 Task: Select the current location as Olympic National Park, Washington, United States . Now zoom - , and verify the location . Hide zoom slider
Action: Mouse moved to (333, 535)
Screenshot: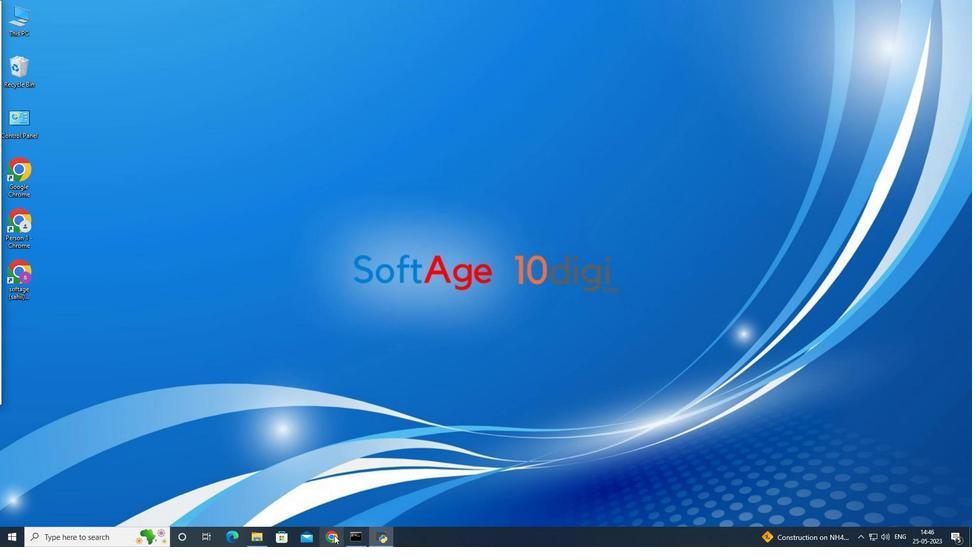 
Action: Mouse pressed left at (333, 535)
Screenshot: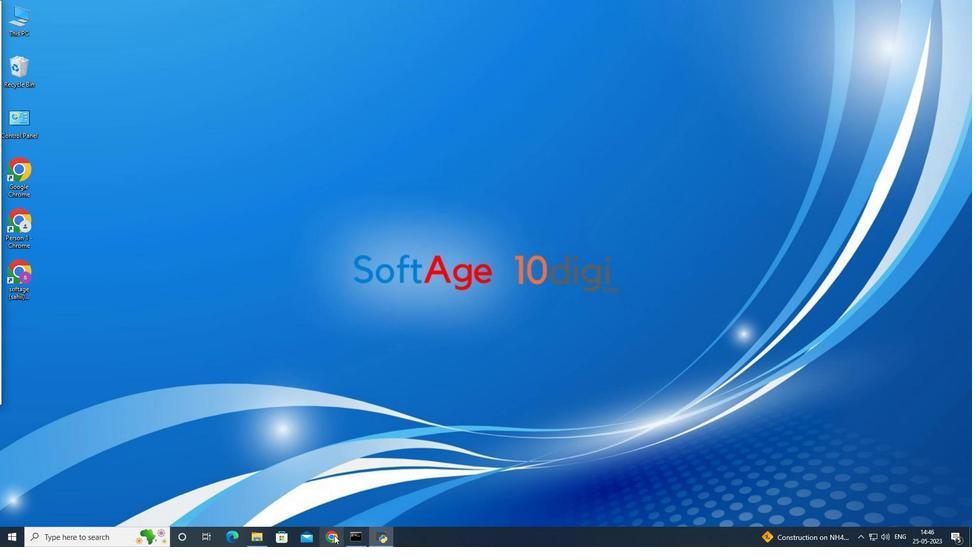 
Action: Mouse moved to (929, 53)
Screenshot: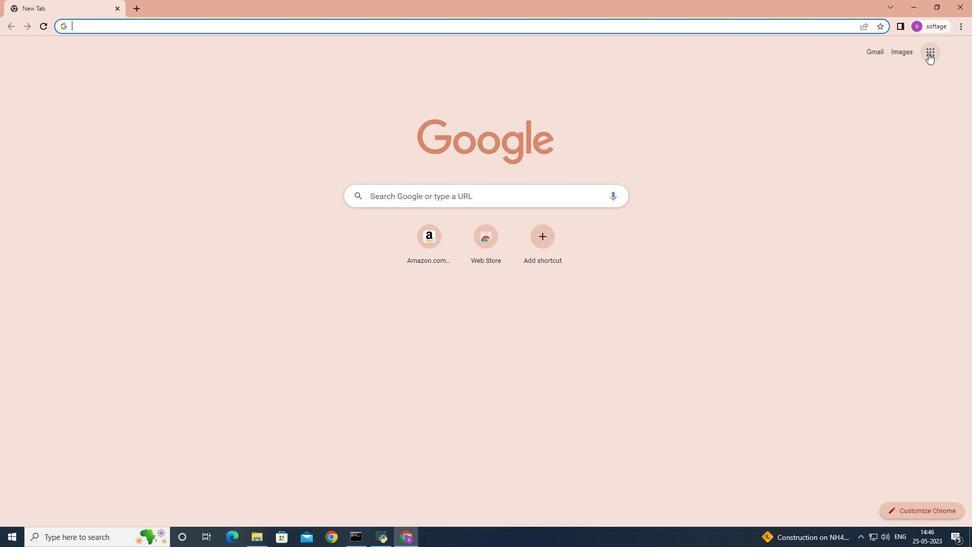 
Action: Mouse pressed left at (929, 53)
Screenshot: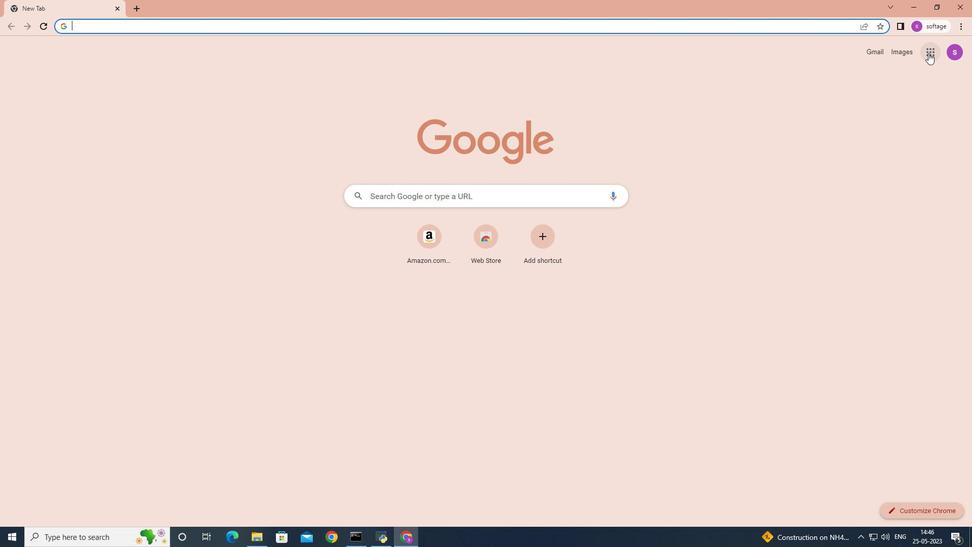 
Action: Mouse moved to (913, 168)
Screenshot: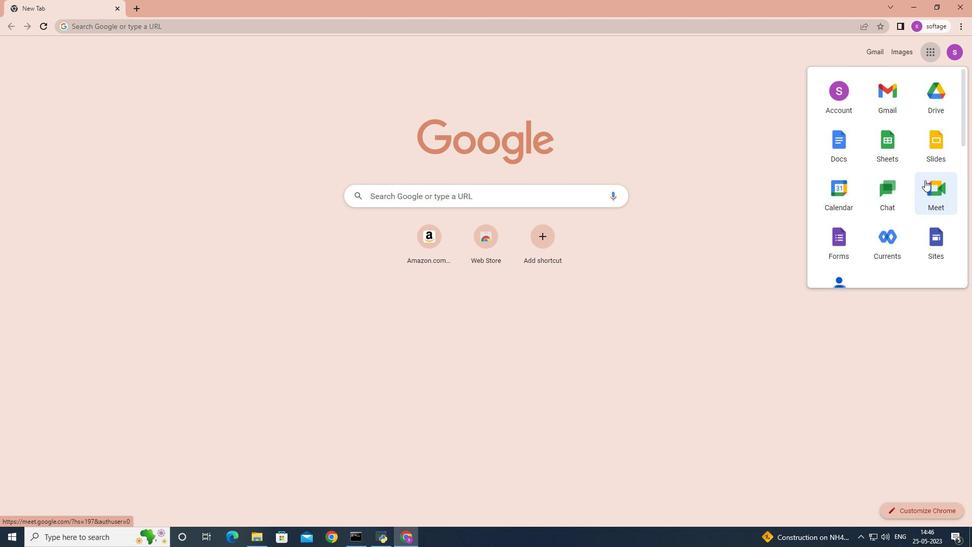 
Action: Mouse scrolled (924, 179) with delta (0, 0)
Screenshot: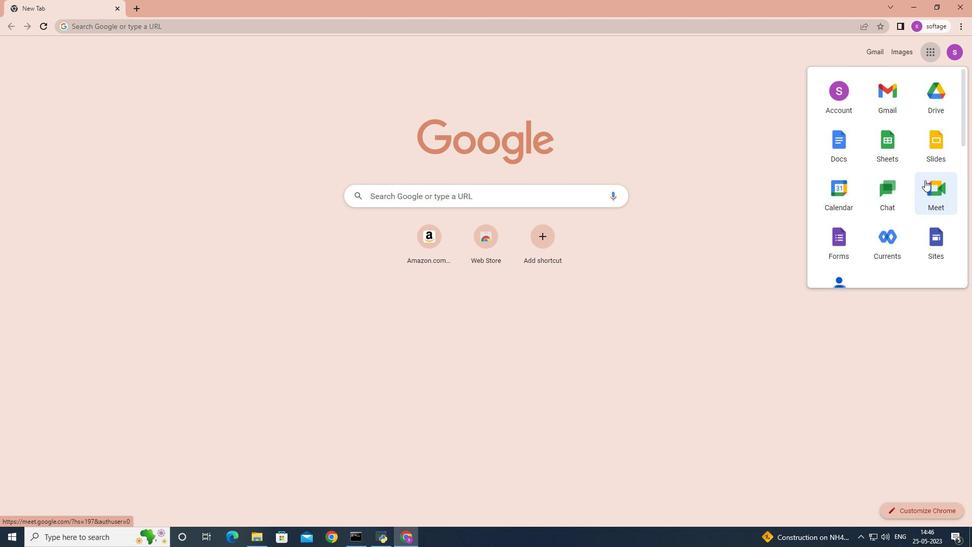
Action: Mouse scrolled (920, 175) with delta (0, 0)
Screenshot: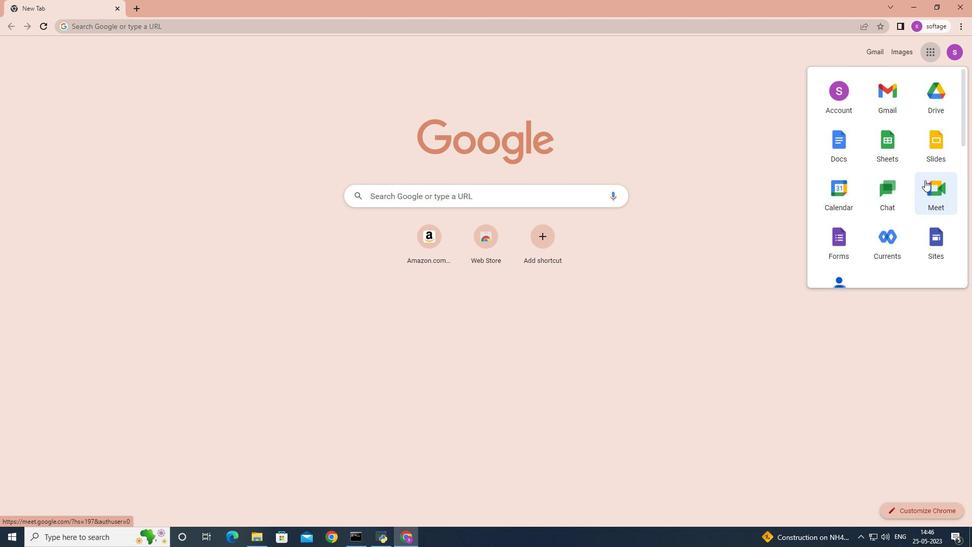 
Action: Mouse moved to (938, 239)
Screenshot: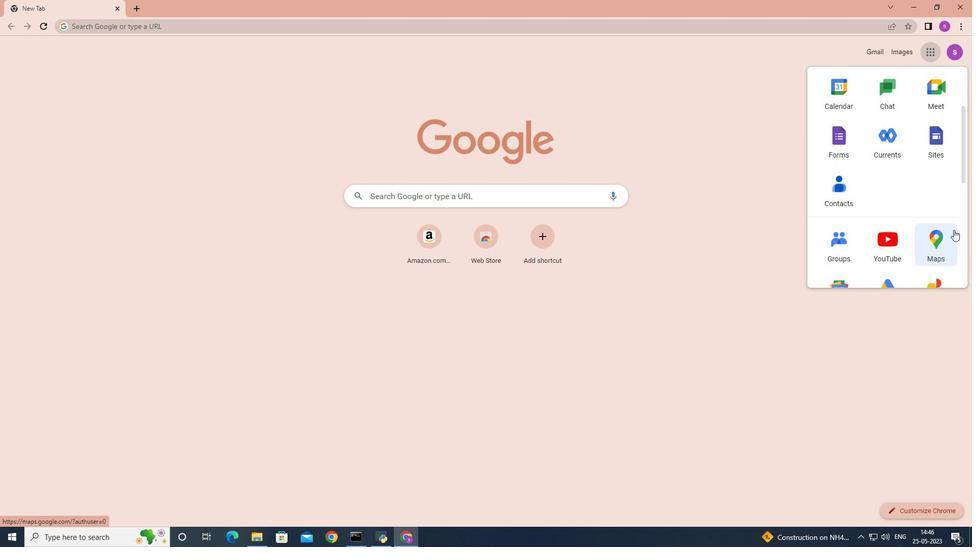 
Action: Mouse pressed left at (938, 239)
Screenshot: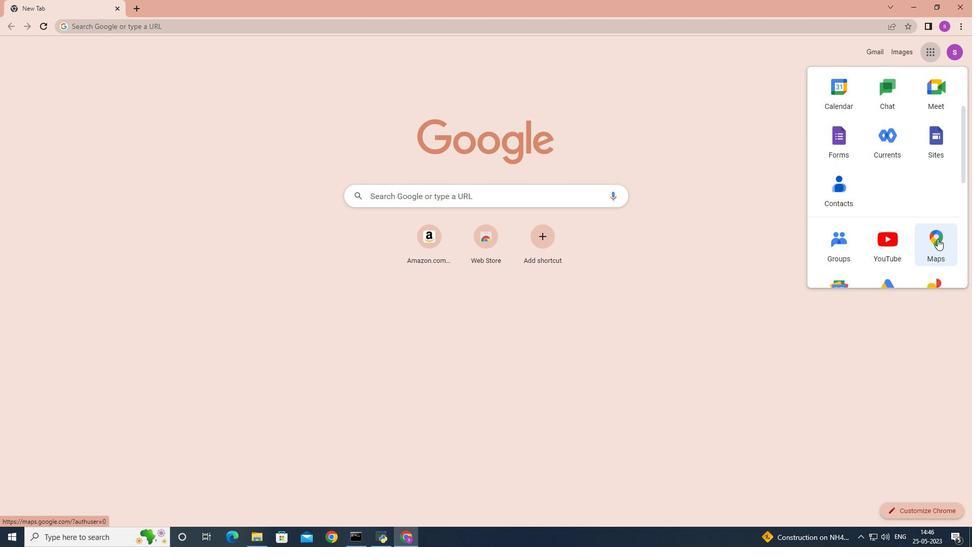 
Action: Mouse moved to (195, 50)
Screenshot: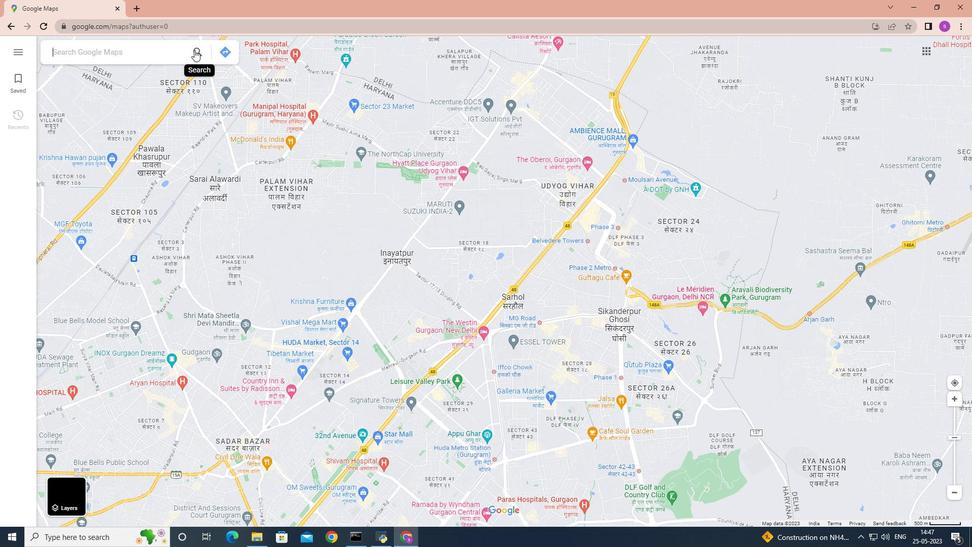 
Action: Mouse pressed left at (195, 50)
Screenshot: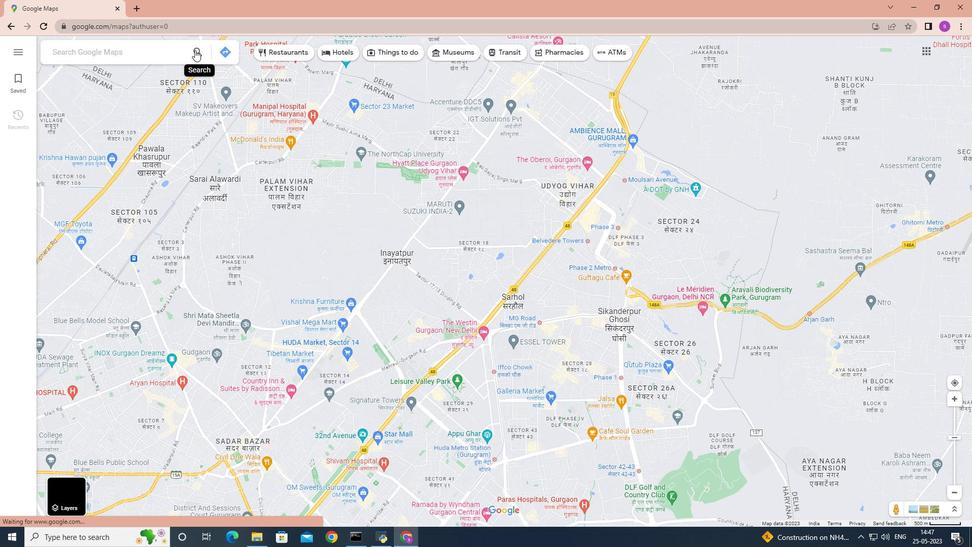 
Action: Key pressed <Key.shift>Olympic<Key.space><Key.shift>National<Key.space><Key.shift>Park<Key.space>,<Key.space><Key.shift>Washinghon,<Key.space><Key.shift>United<Key.space><Key.shift>States<Key.space>.
Screenshot: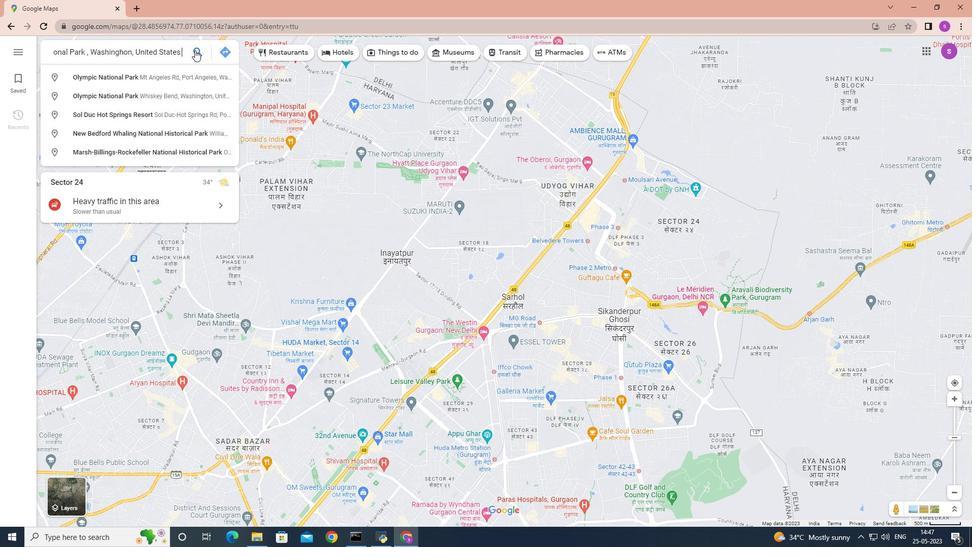 
Action: Mouse pressed left at (195, 50)
Screenshot: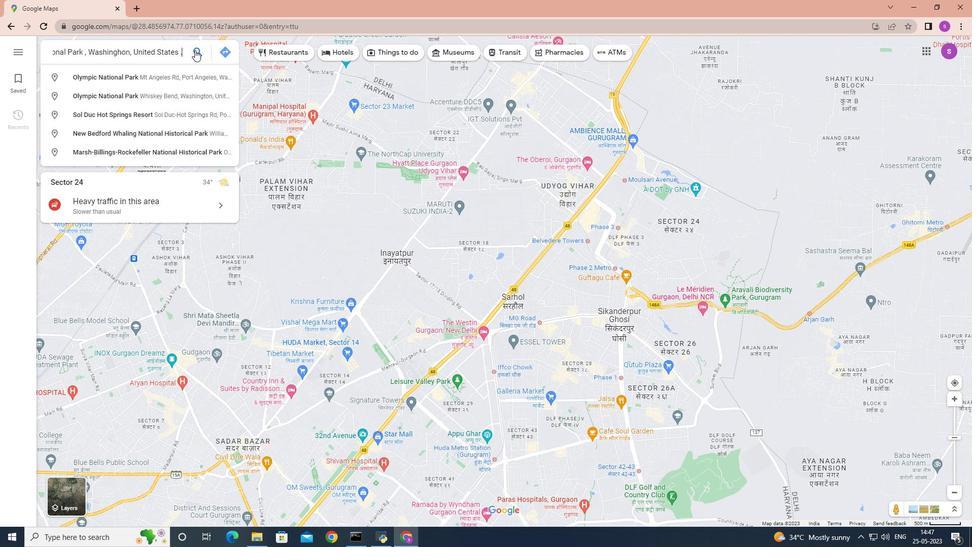 
Action: Mouse moved to (592, 278)
Screenshot: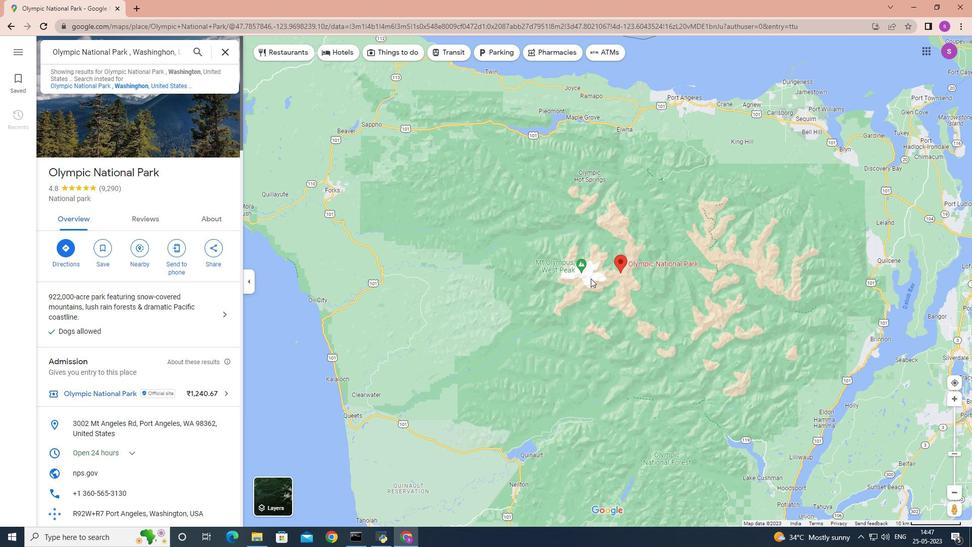 
Action: Mouse scrolled (592, 279) with delta (0, 0)
Screenshot: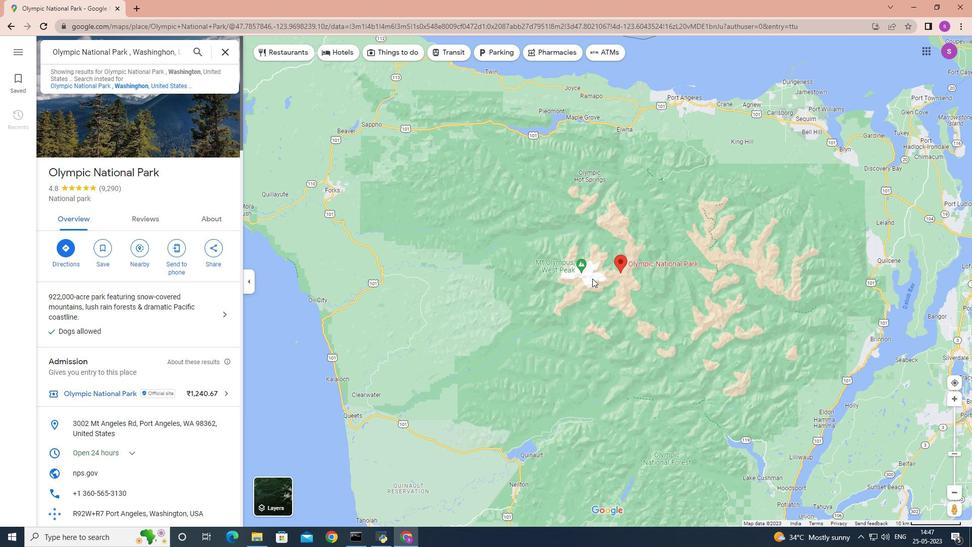 
Action: Mouse moved to (627, 269)
Screenshot: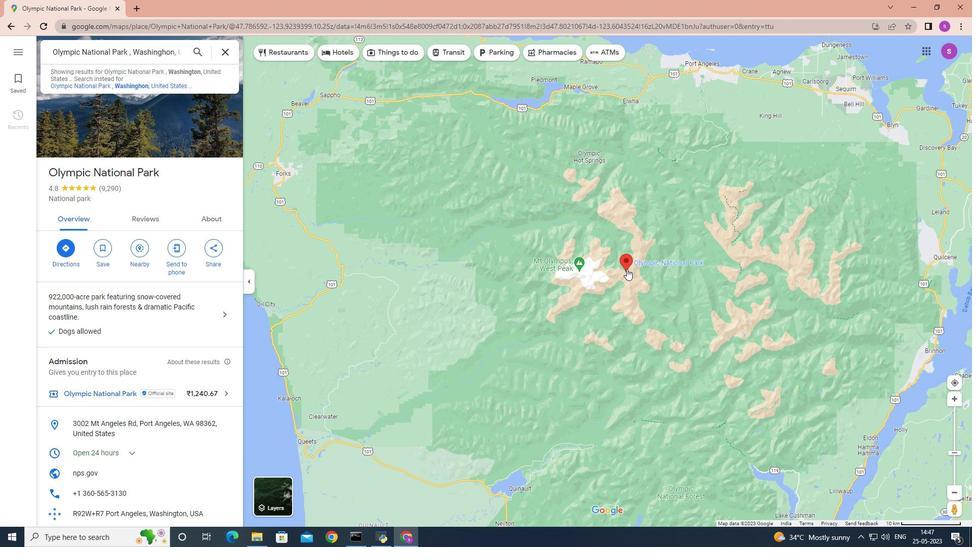 
Action: Mouse pressed left at (627, 269)
Screenshot: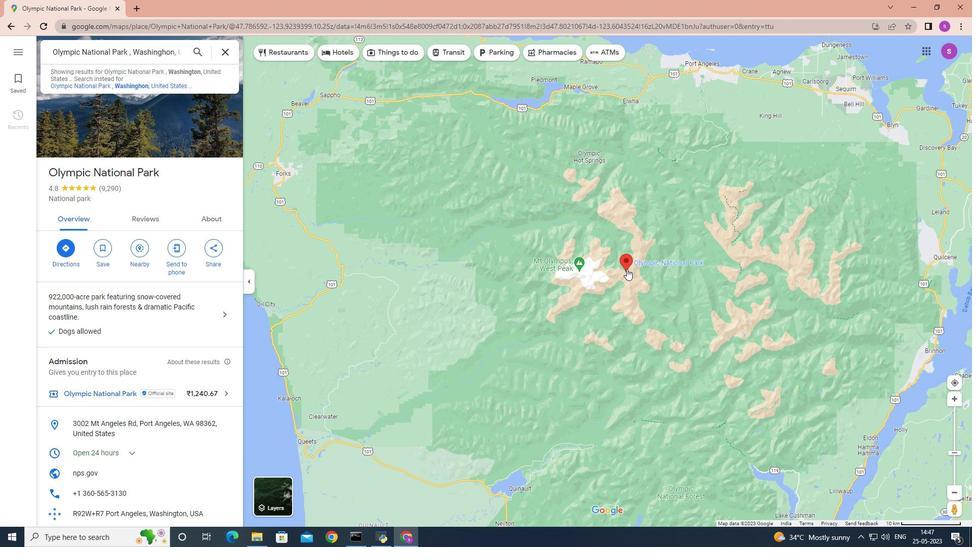 
Action: Mouse moved to (597, 231)
Screenshot: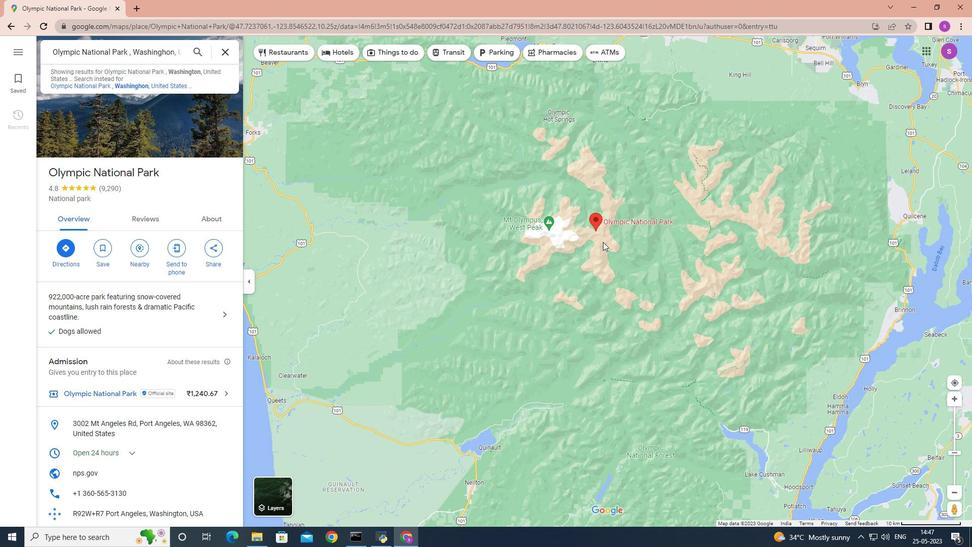 
Action: Mouse pressed left at (597, 231)
Screenshot: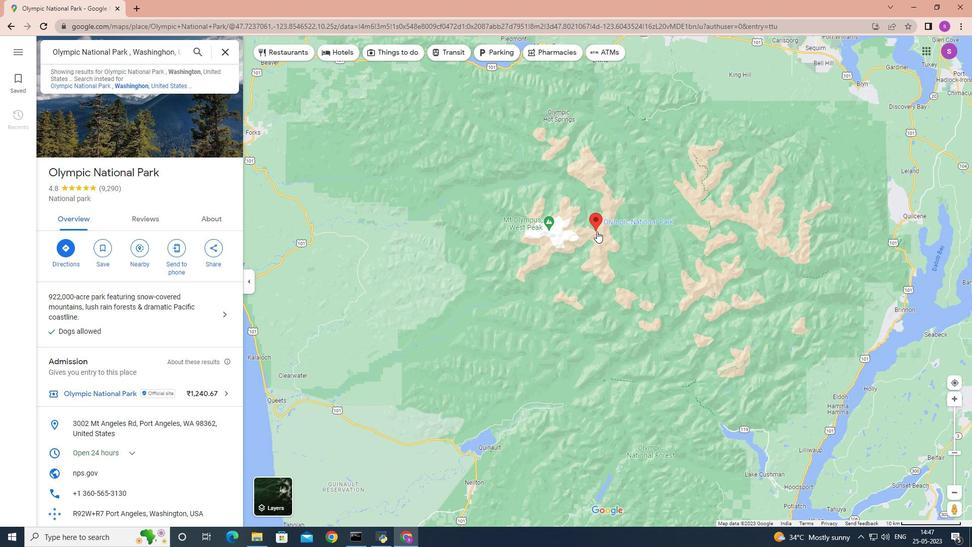 
Action: Mouse moved to (569, 260)
Screenshot: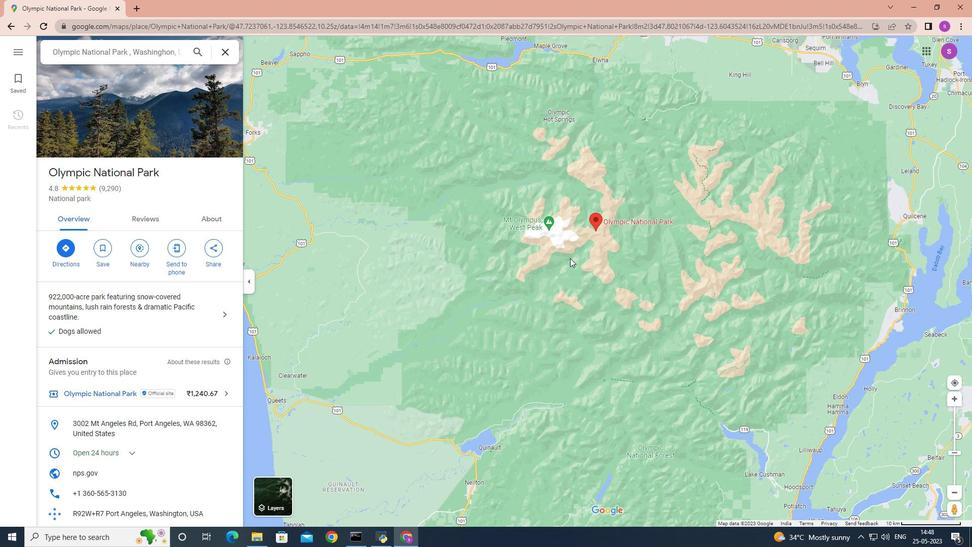 
Action: Mouse scrolled (569, 261) with delta (0, 0)
Screenshot: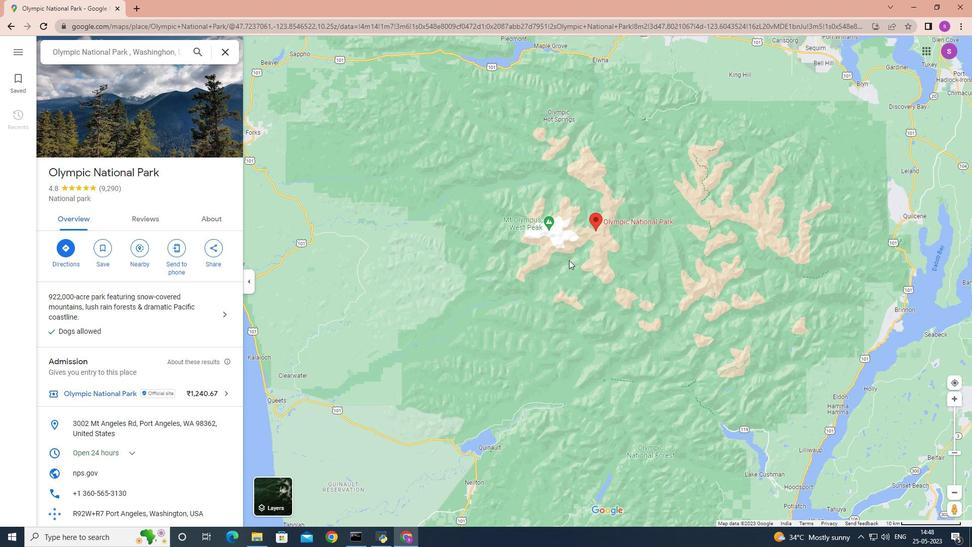 
Action: Mouse moved to (569, 260)
Screenshot: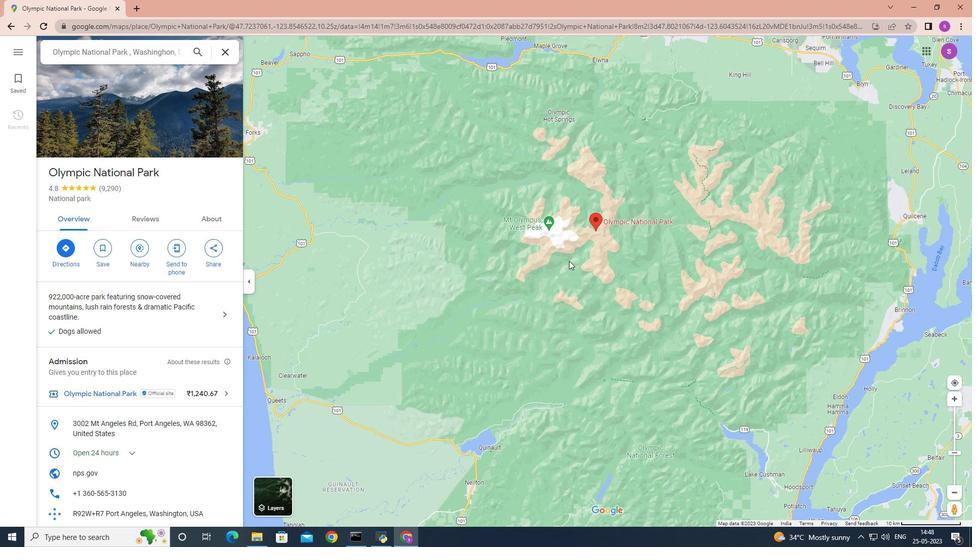
Action: Mouse scrolled (569, 261) with delta (0, 0)
Screenshot: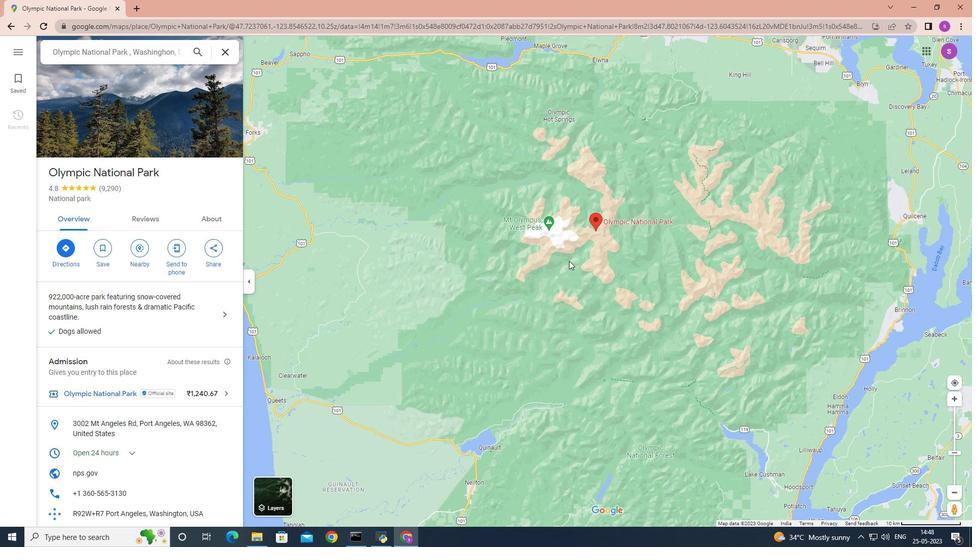 
Action: Mouse moved to (569, 261)
Screenshot: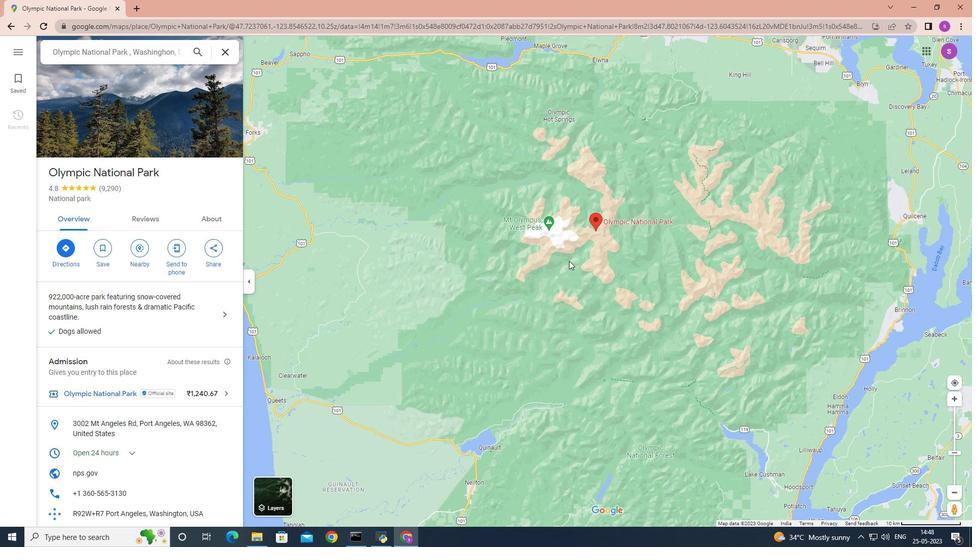 
Action: Mouse scrolled (569, 261) with delta (0, 0)
Screenshot: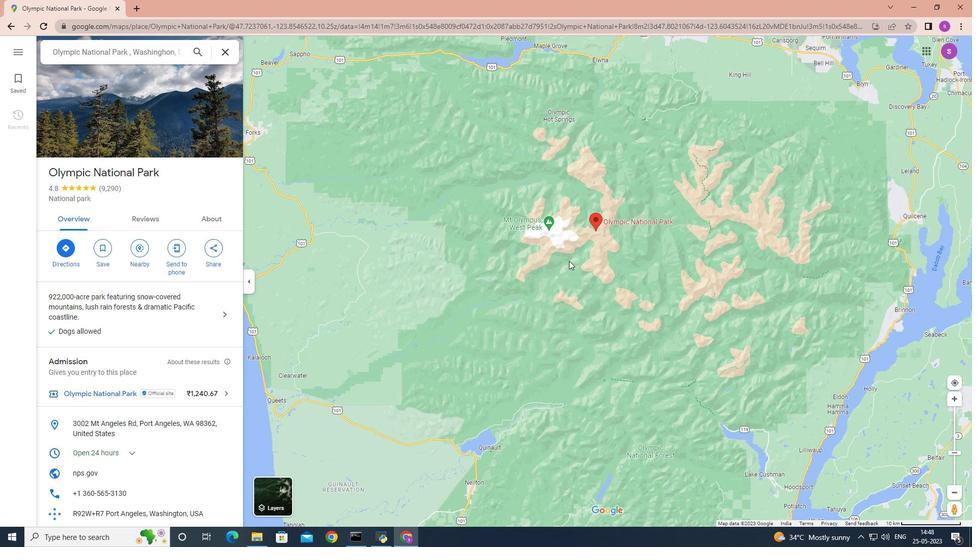 
Action: Mouse moved to (623, 216)
Screenshot: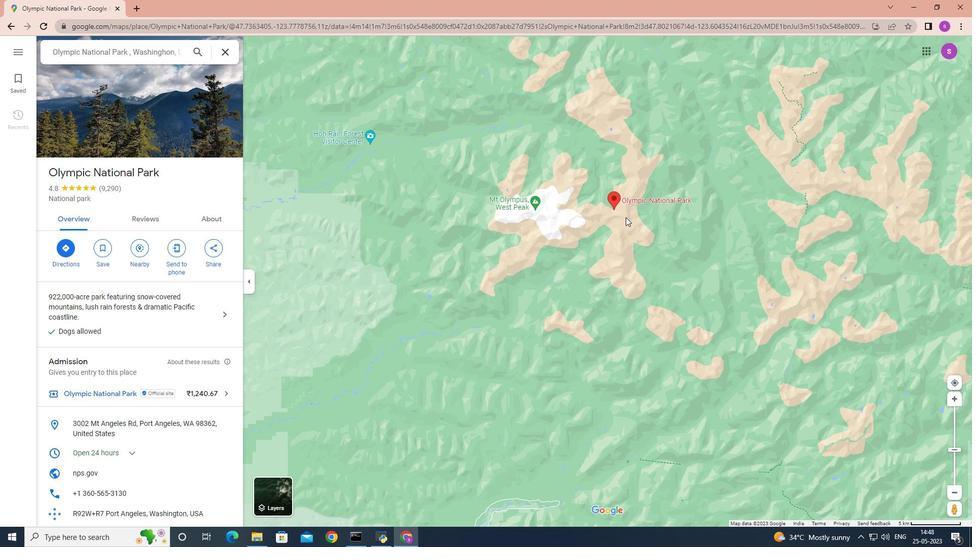 
Action: Mouse scrolled (623, 215) with delta (0, 0)
Screenshot: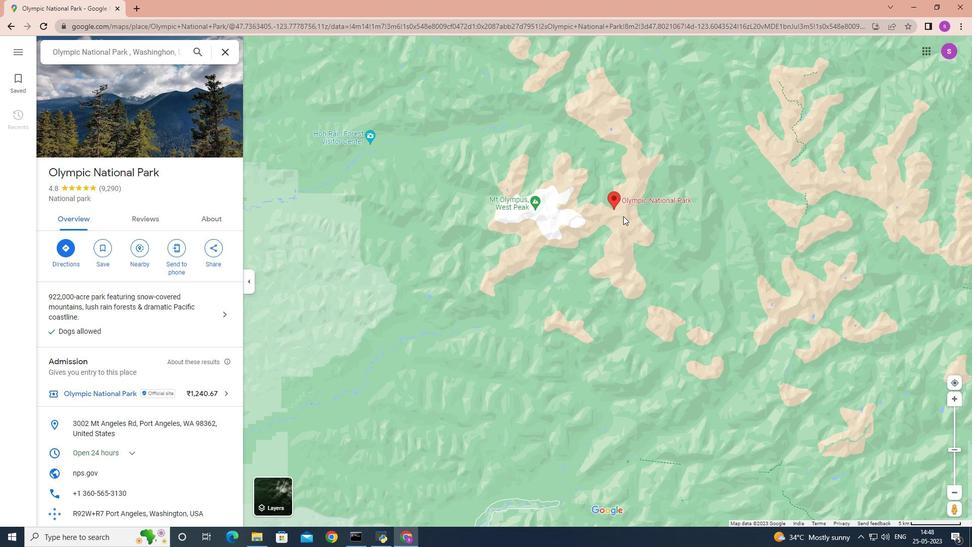 
Action: Mouse scrolled (623, 215) with delta (0, 0)
Screenshot: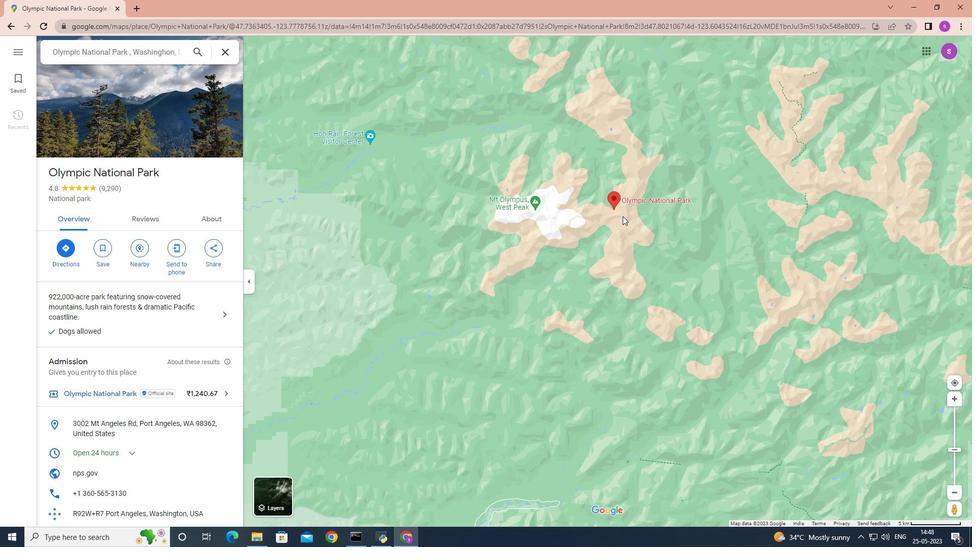 
Action: Mouse moved to (954, 397)
Screenshot: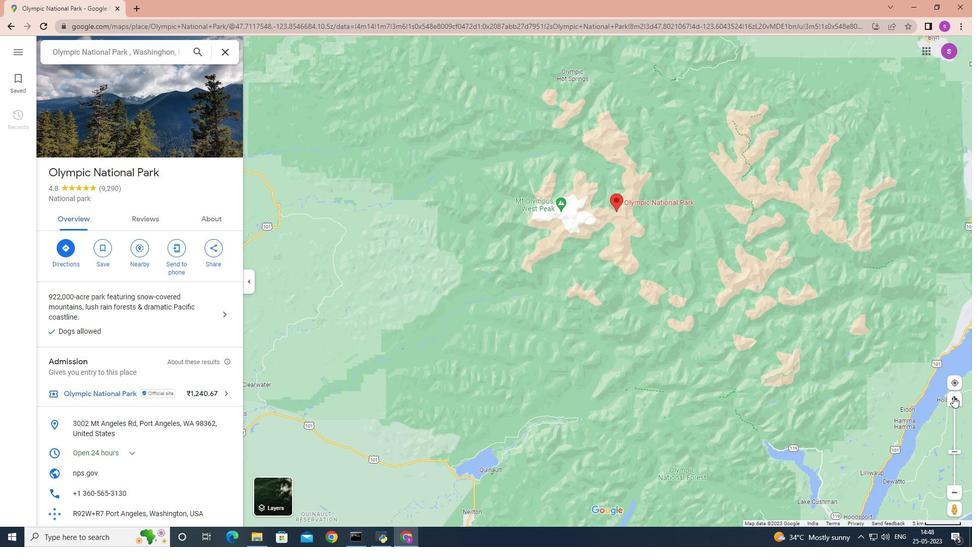 
Action: Mouse pressed left at (954, 397)
Screenshot: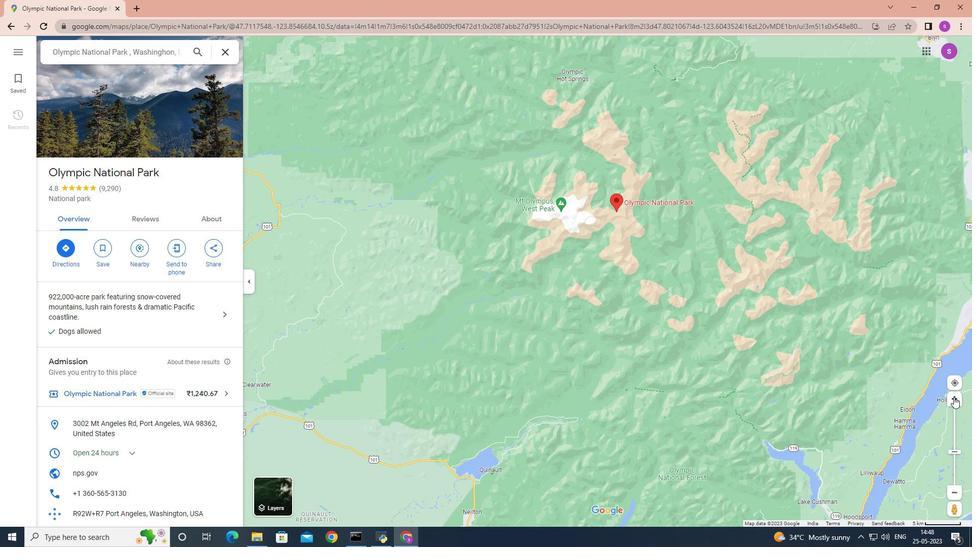 
Action: Mouse moved to (924, 406)
Screenshot: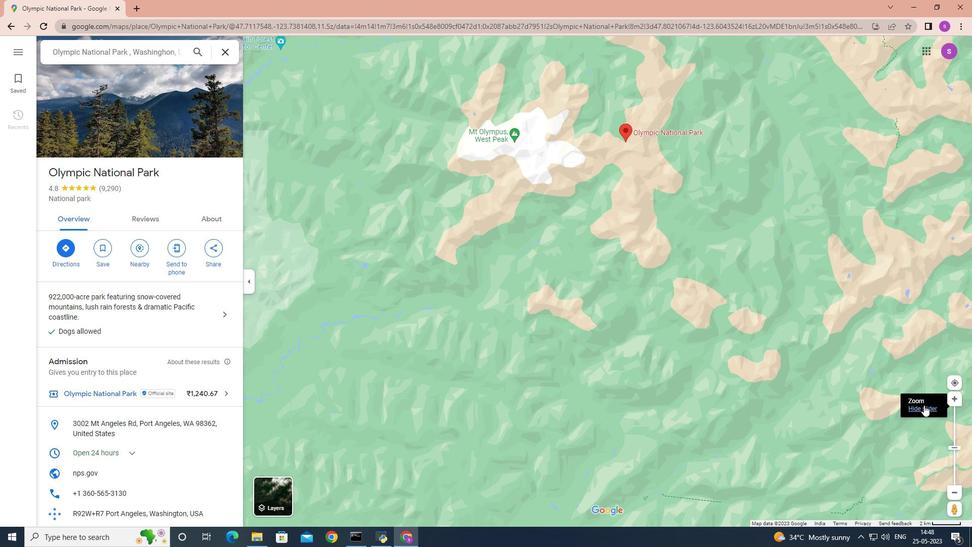 
Action: Mouse pressed left at (924, 406)
Screenshot: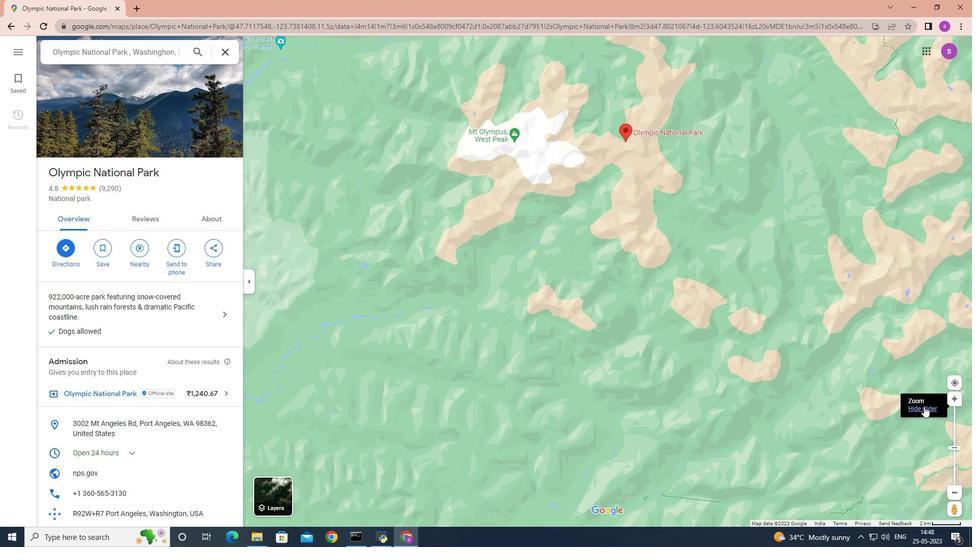 
Action: Mouse moved to (828, 424)
Screenshot: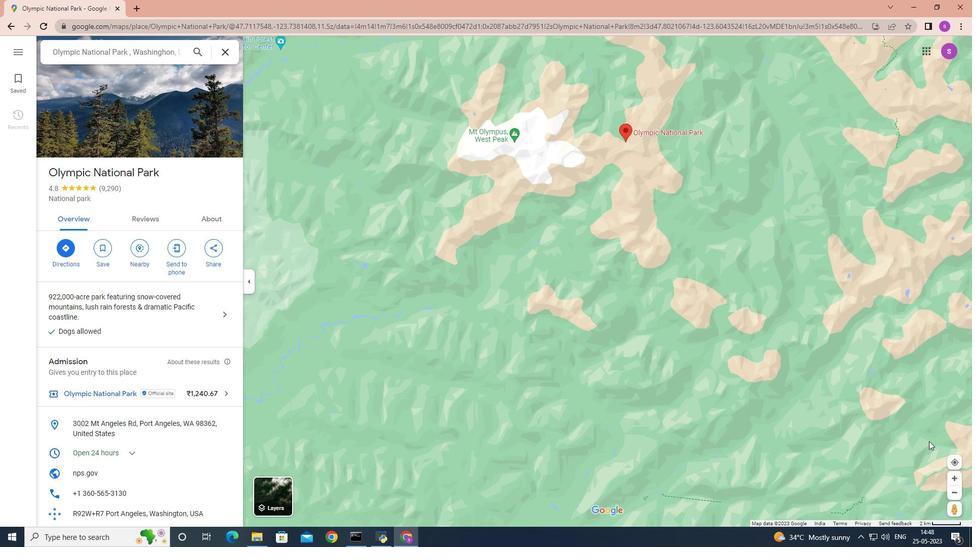 
Action: Mouse scrolled (828, 424) with delta (0, 0)
Screenshot: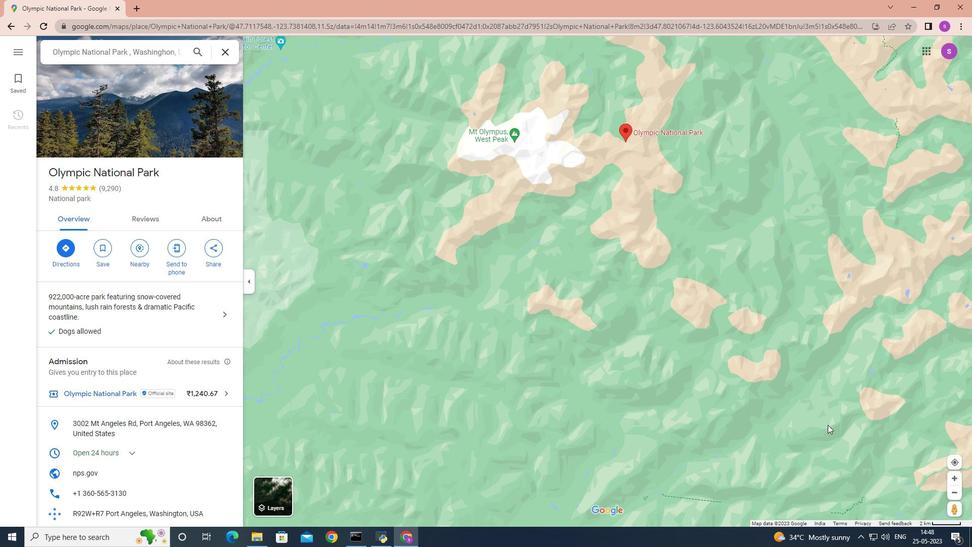 
Action: Mouse scrolled (828, 424) with delta (0, 0)
Screenshot: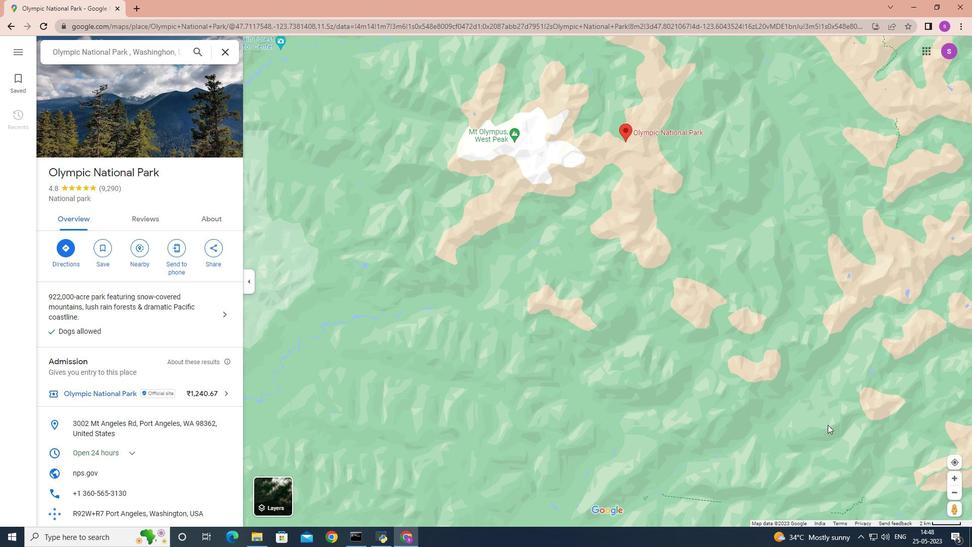 
Action: Mouse moved to (958, 475)
Screenshot: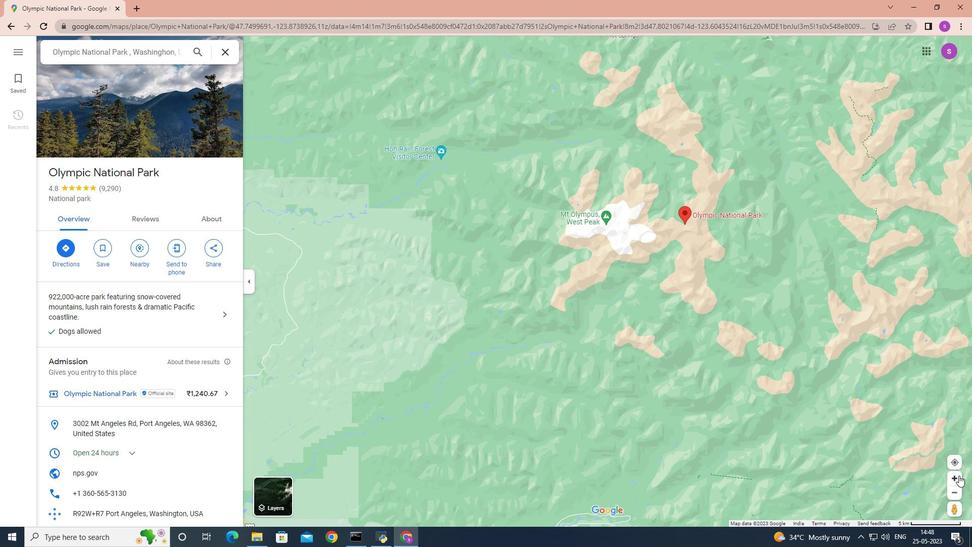 
Action: Mouse pressed left at (958, 475)
Screenshot: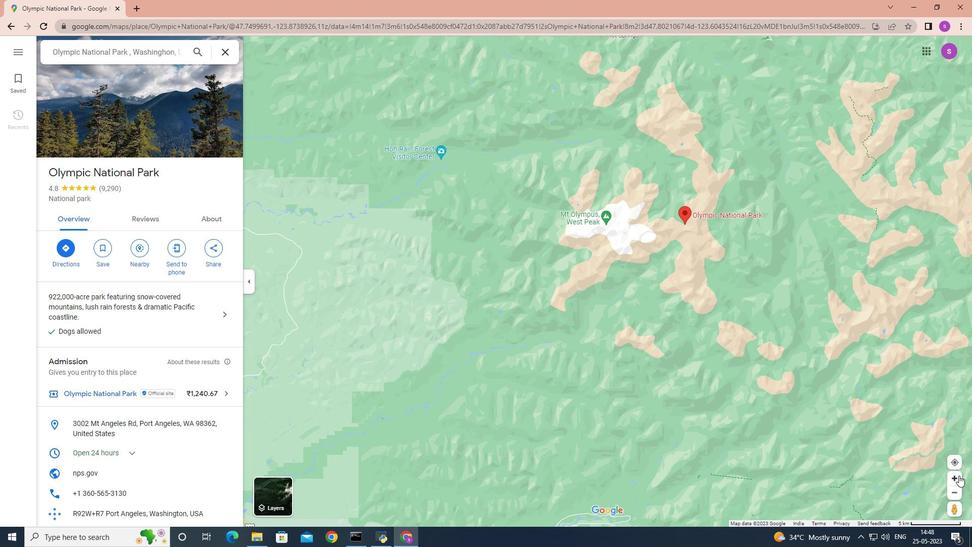 
Action: Mouse moved to (933, 490)
Screenshot: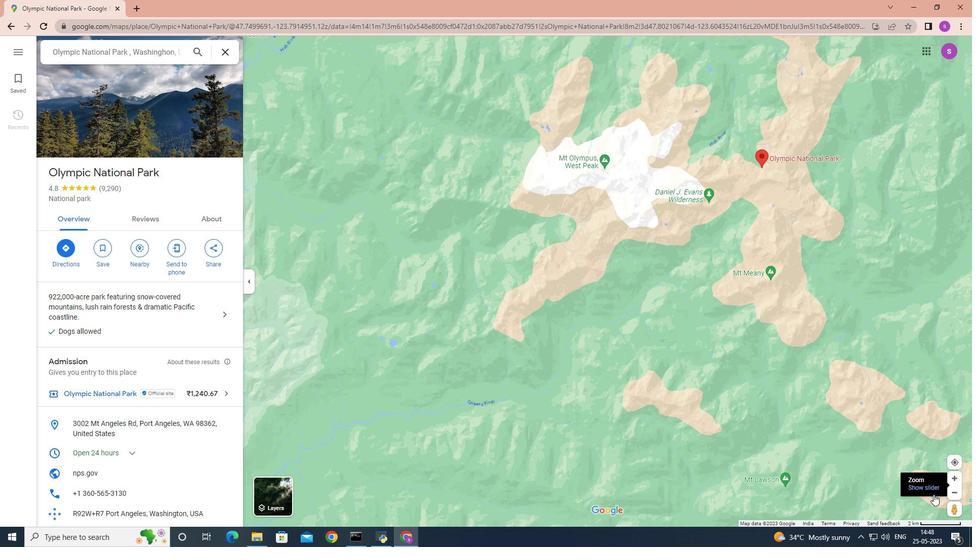 
Action: Mouse pressed left at (933, 490)
Screenshot: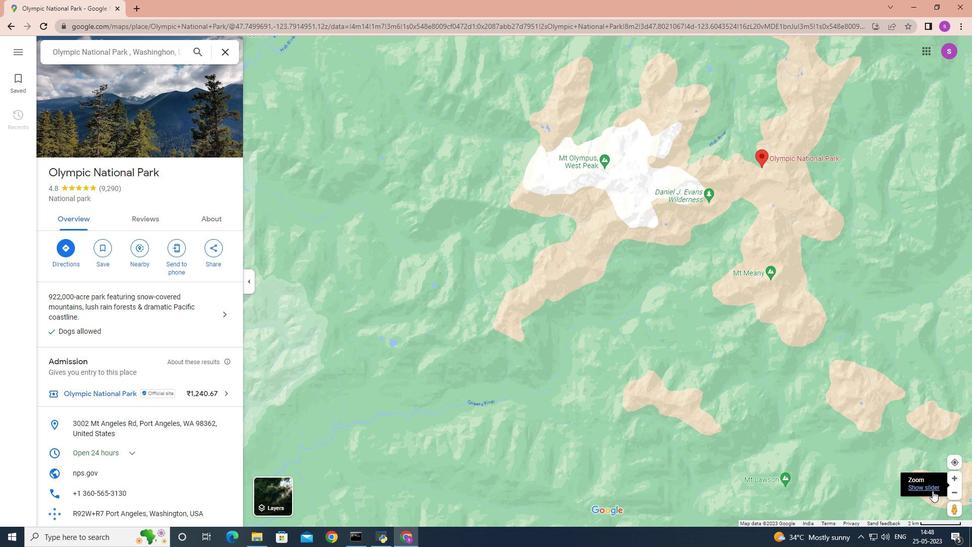 
Action: Mouse moved to (956, 446)
Screenshot: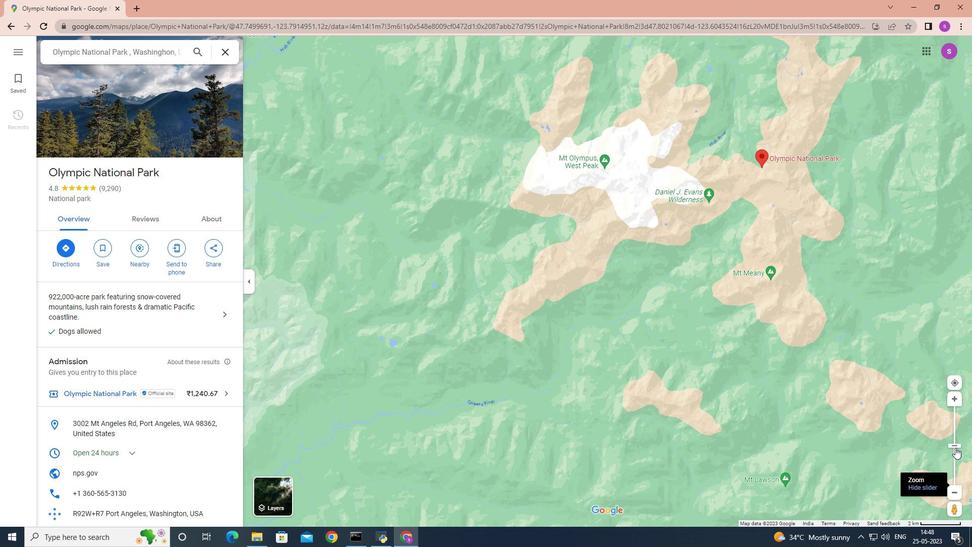 
Action: Mouse pressed left at (956, 446)
Screenshot: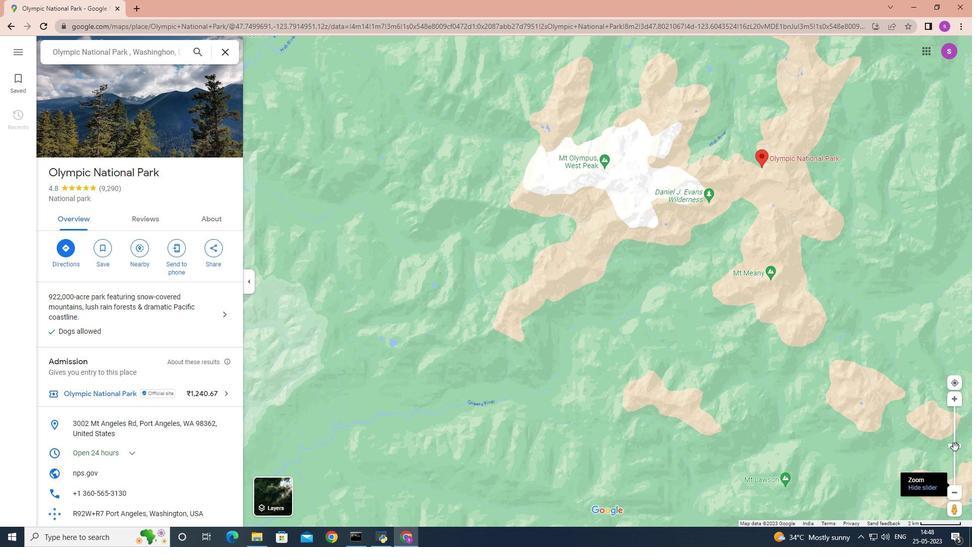 
Action: Mouse moved to (946, 391)
Screenshot: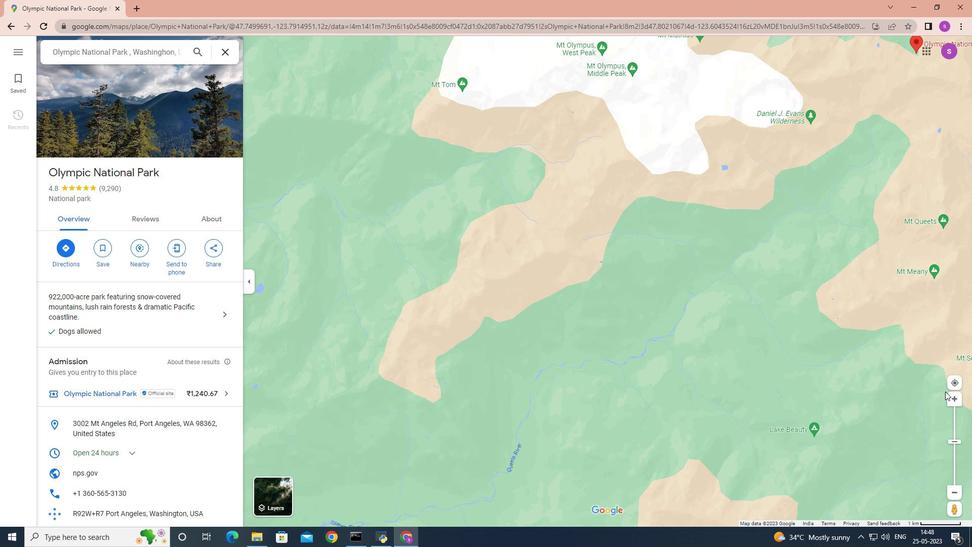 
Action: Mouse pressed left at (946, 391)
Screenshot: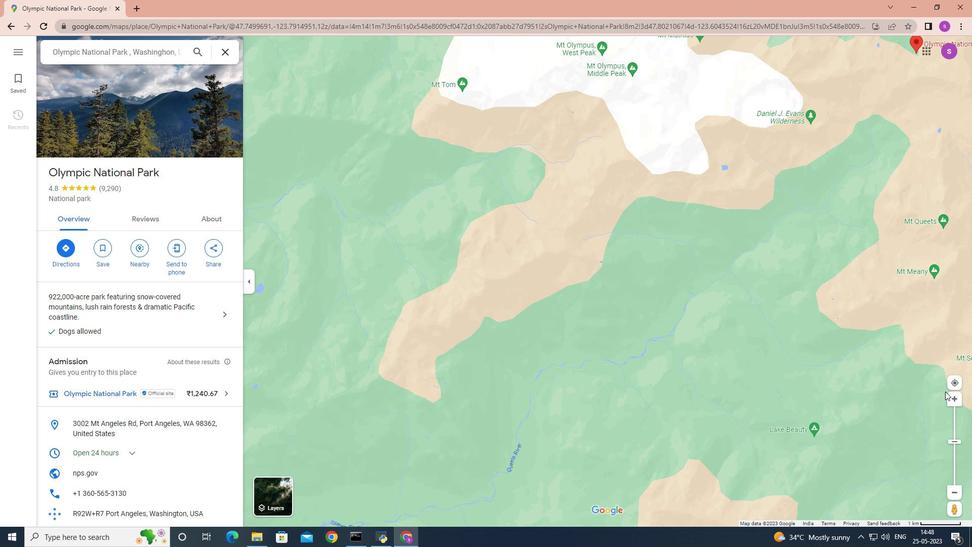 
Action: Mouse moved to (951, 397)
Screenshot: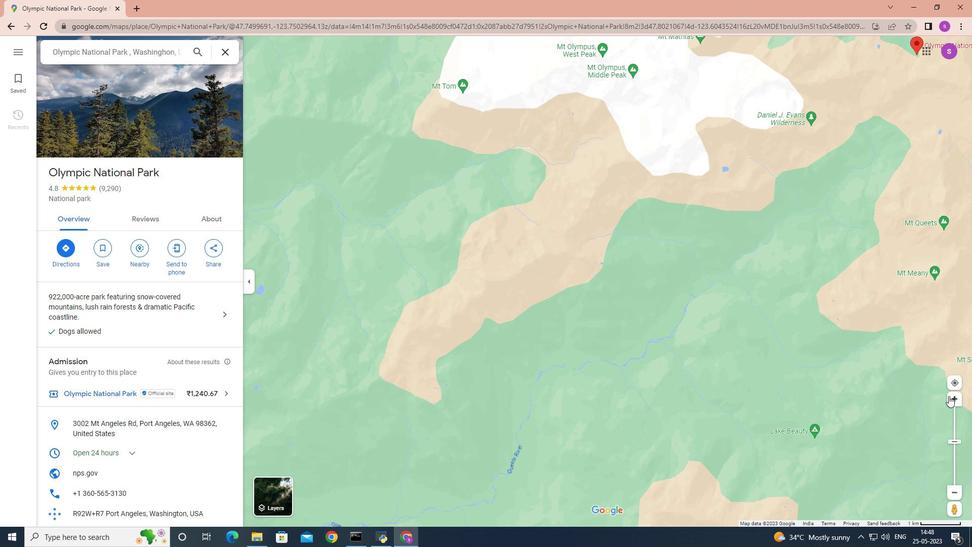 
Action: Mouse pressed left at (951, 397)
Screenshot: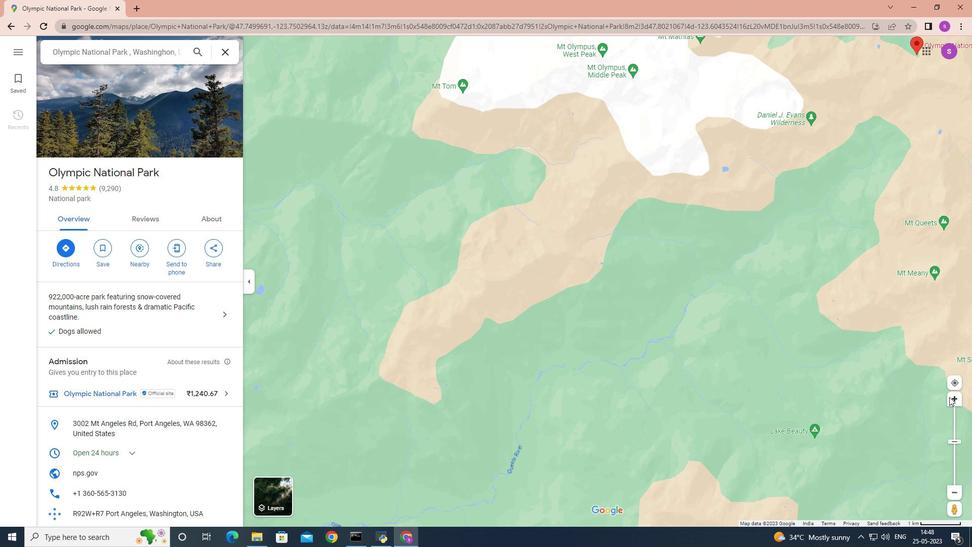 
Action: Mouse moved to (646, 307)
Screenshot: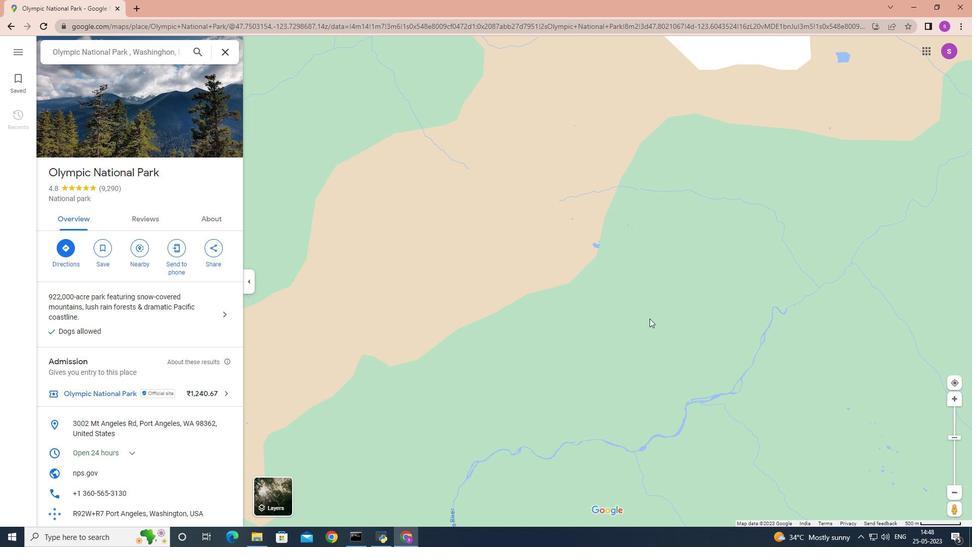 
Action: Mouse pressed left at (646, 307)
Screenshot: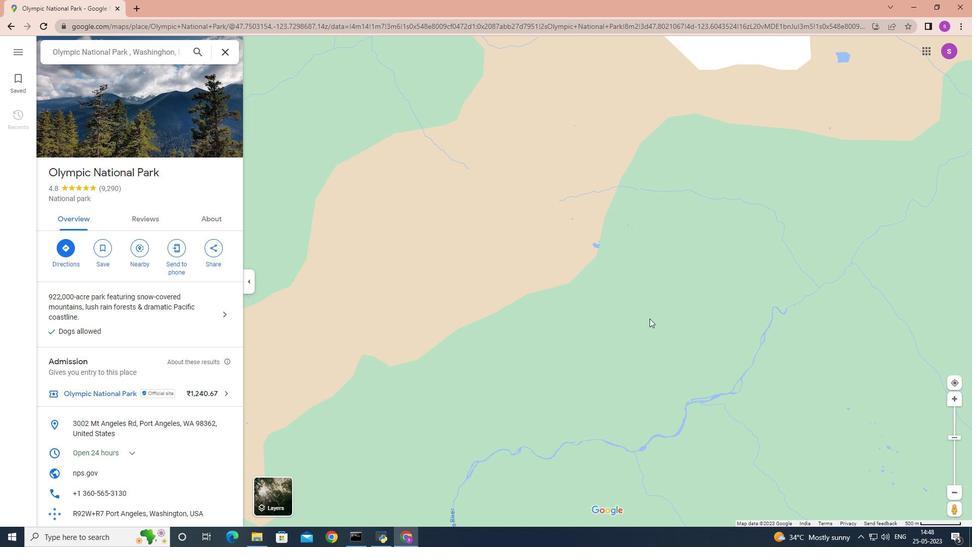 
Action: Mouse moved to (622, 278)
Screenshot: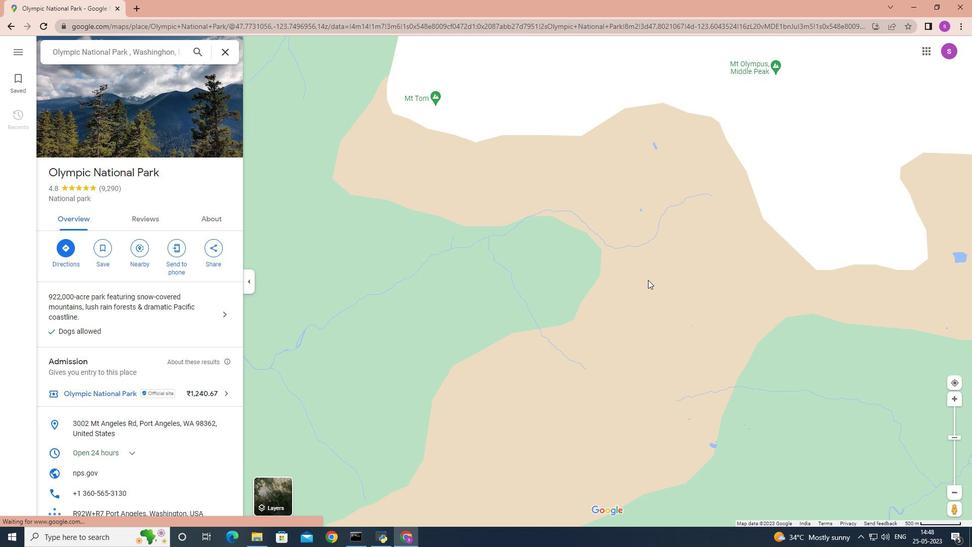 
Action: Mouse pressed left at (622, 278)
Screenshot: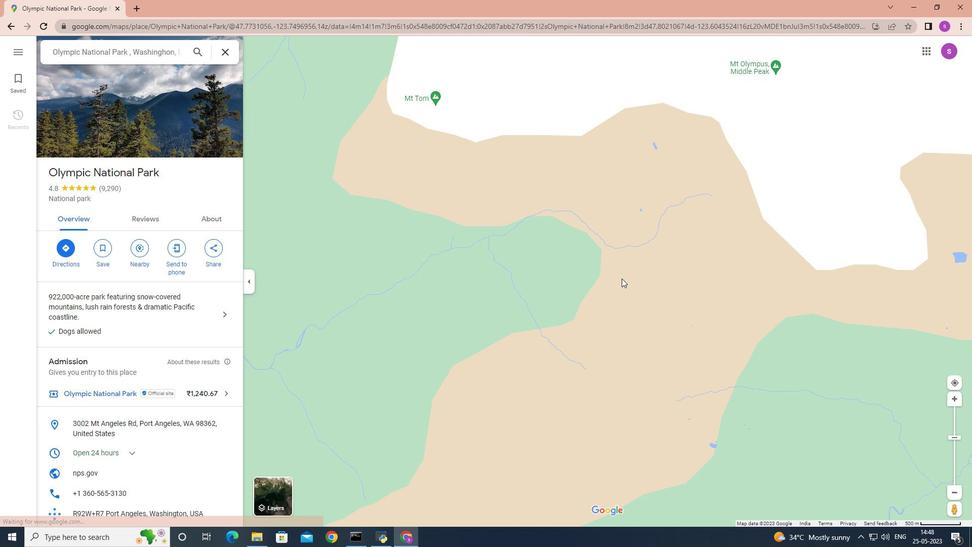 
Action: Mouse moved to (924, 405)
Screenshot: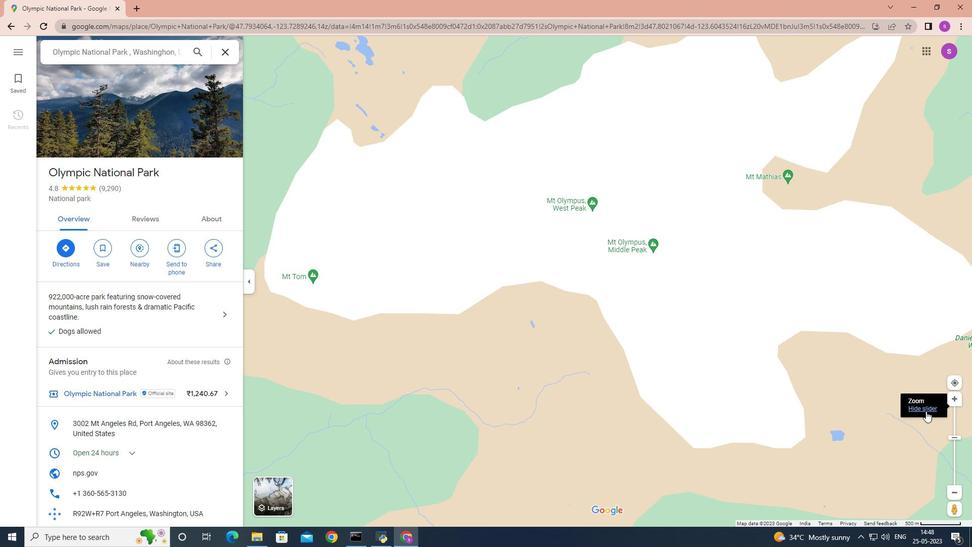 
Action: Mouse pressed left at (924, 405)
Screenshot: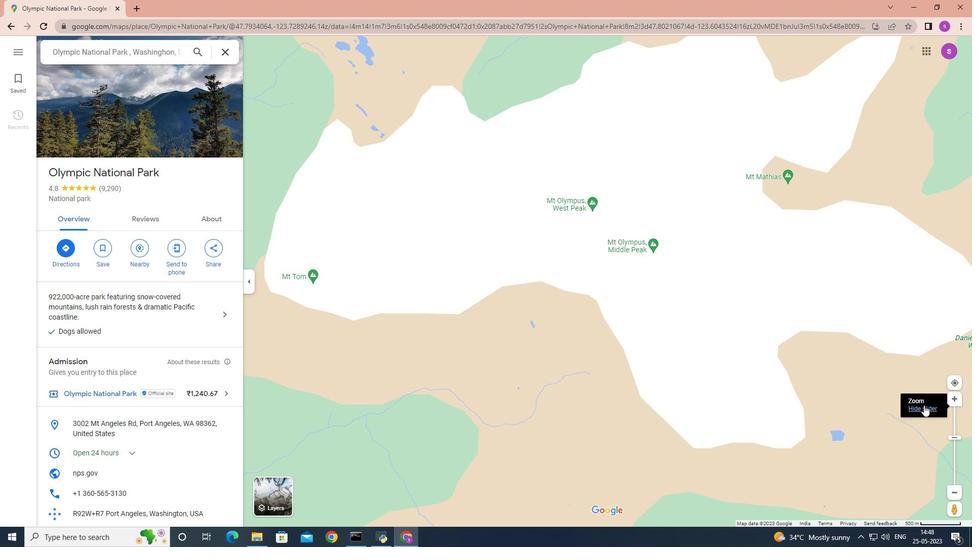 
Action: Mouse moved to (891, 416)
Screenshot: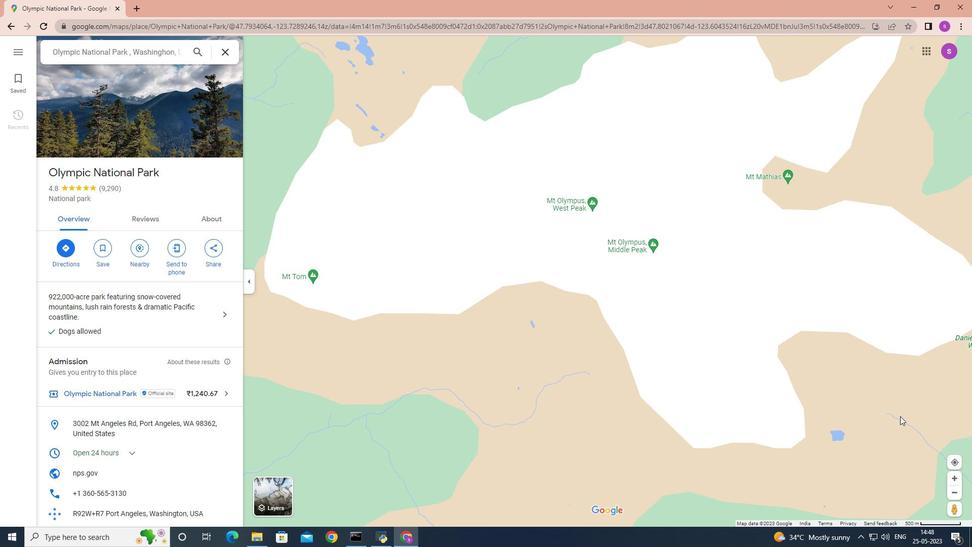 
Action: Mouse scrolled (891, 415) with delta (0, 0)
Screenshot: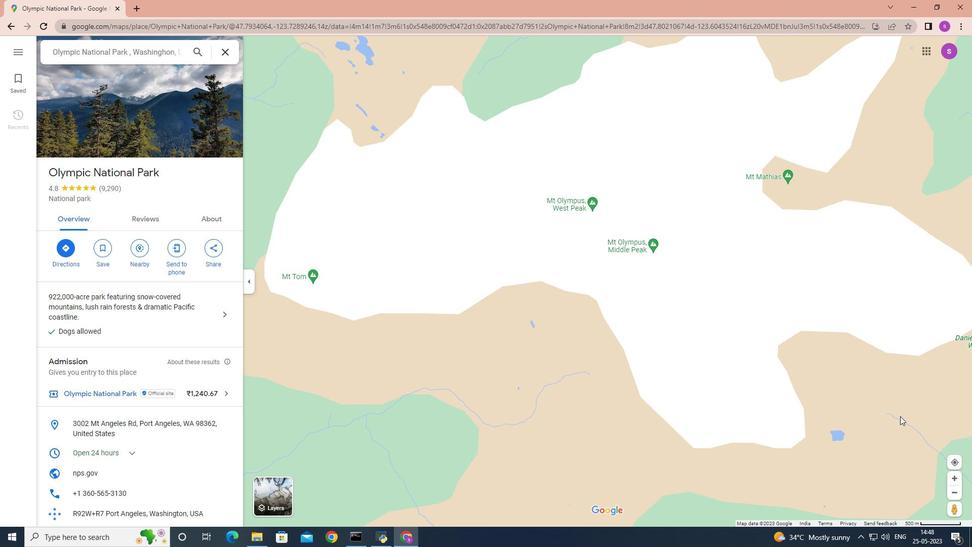 
Action: Mouse scrolled (891, 415) with delta (0, 0)
Screenshot: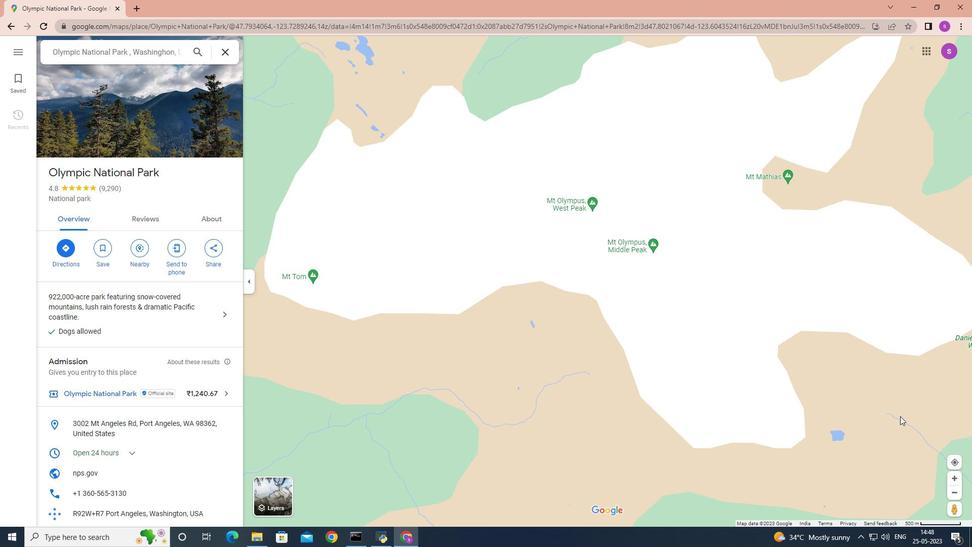 
